 Task: Look for properties with ceiling or mobile hoists.
Action: Mouse moved to (593, 293)
Screenshot: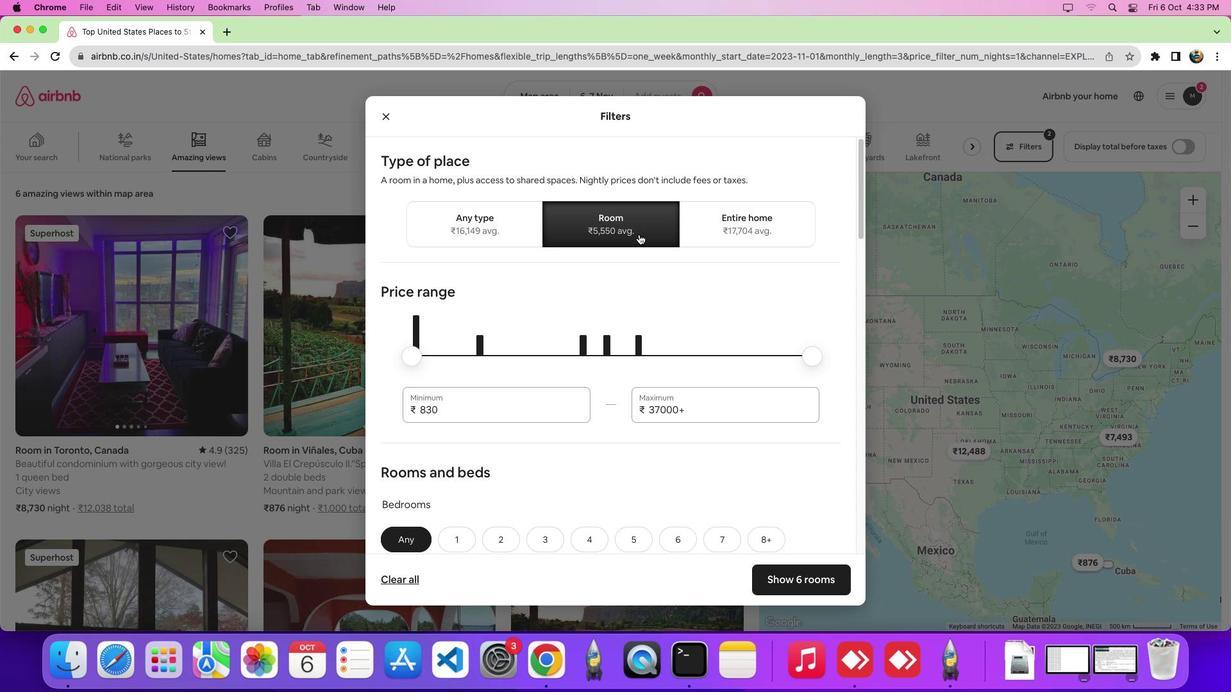 
Action: Mouse pressed left at (593, 293)
Screenshot: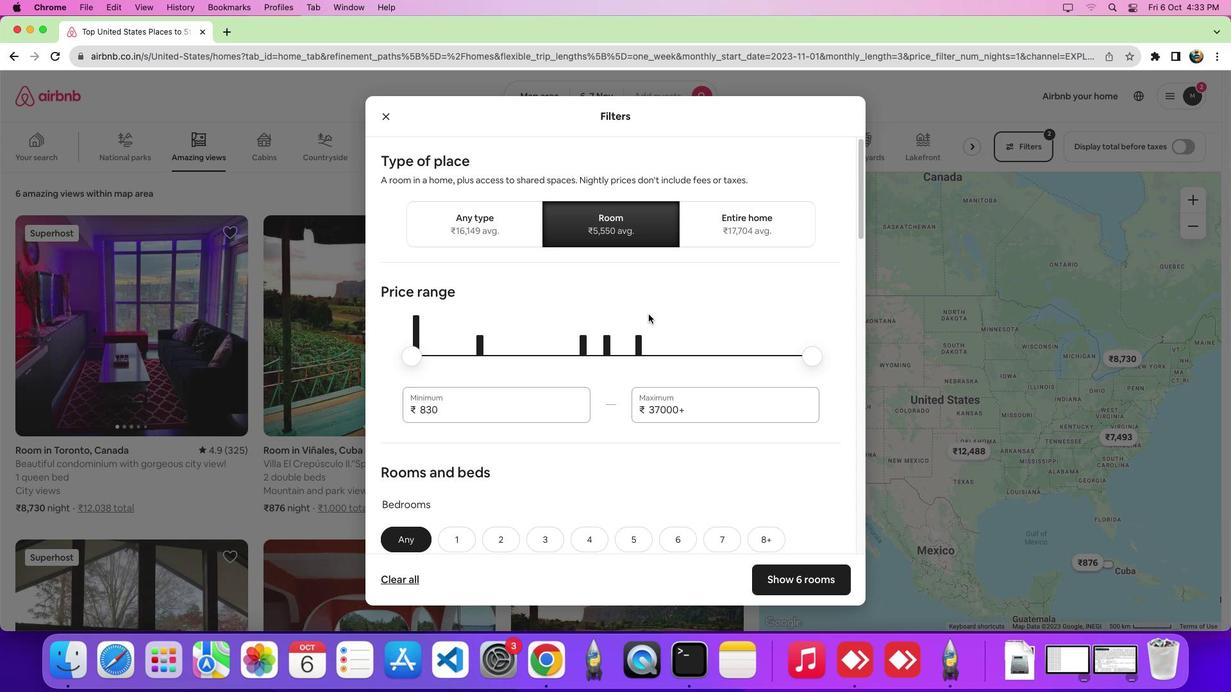 
Action: Mouse moved to (600, 368)
Screenshot: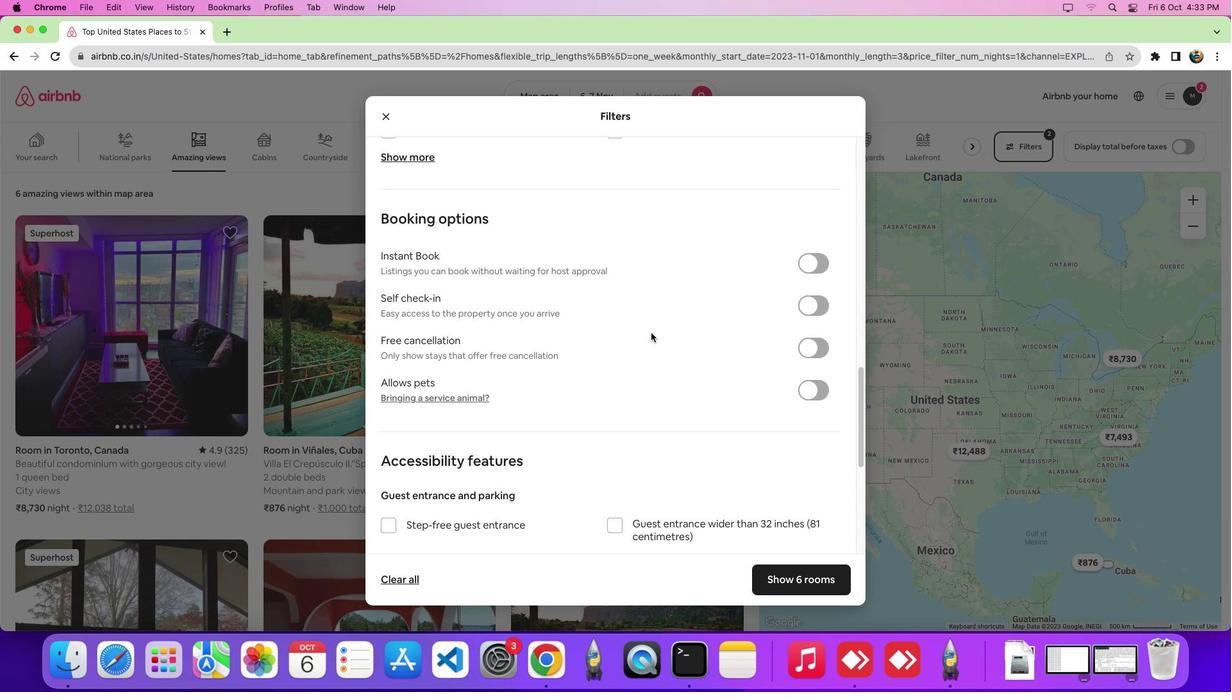 
Action: Mouse scrolled (600, 368) with delta (222, 111)
Screenshot: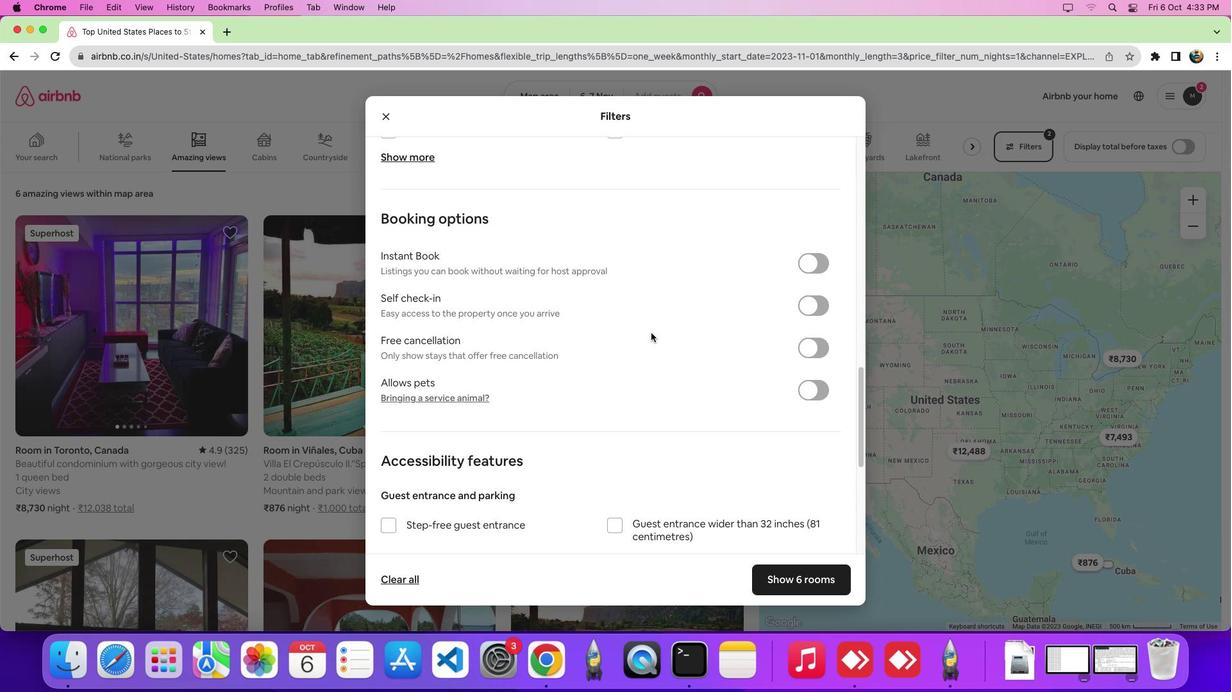 
Action: Mouse scrolled (600, 368) with delta (222, 111)
Screenshot: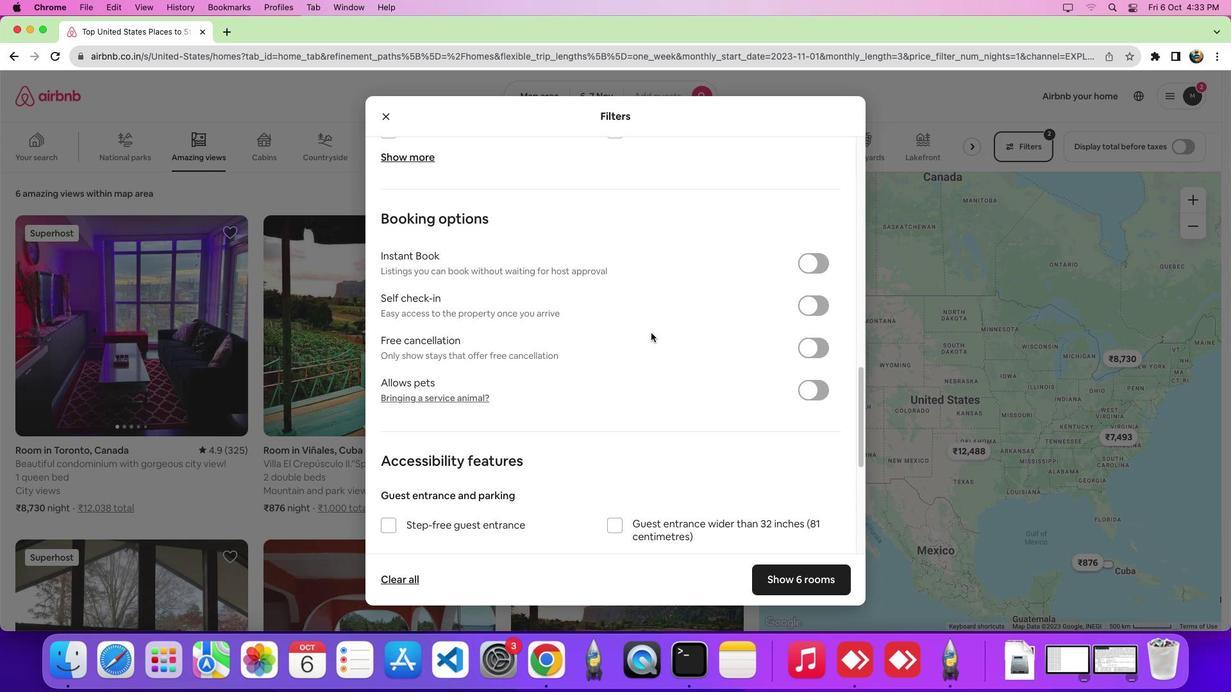 
Action: Mouse scrolled (600, 368) with delta (222, 107)
Screenshot: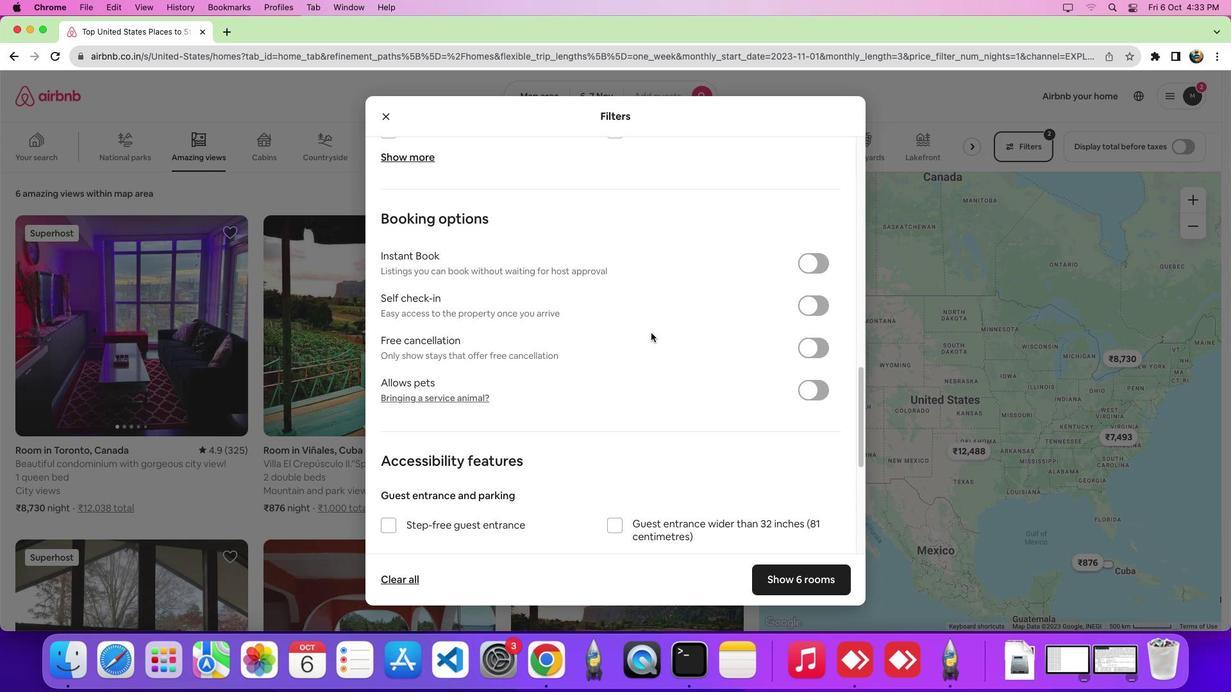 
Action: Mouse scrolled (600, 368) with delta (222, 105)
Screenshot: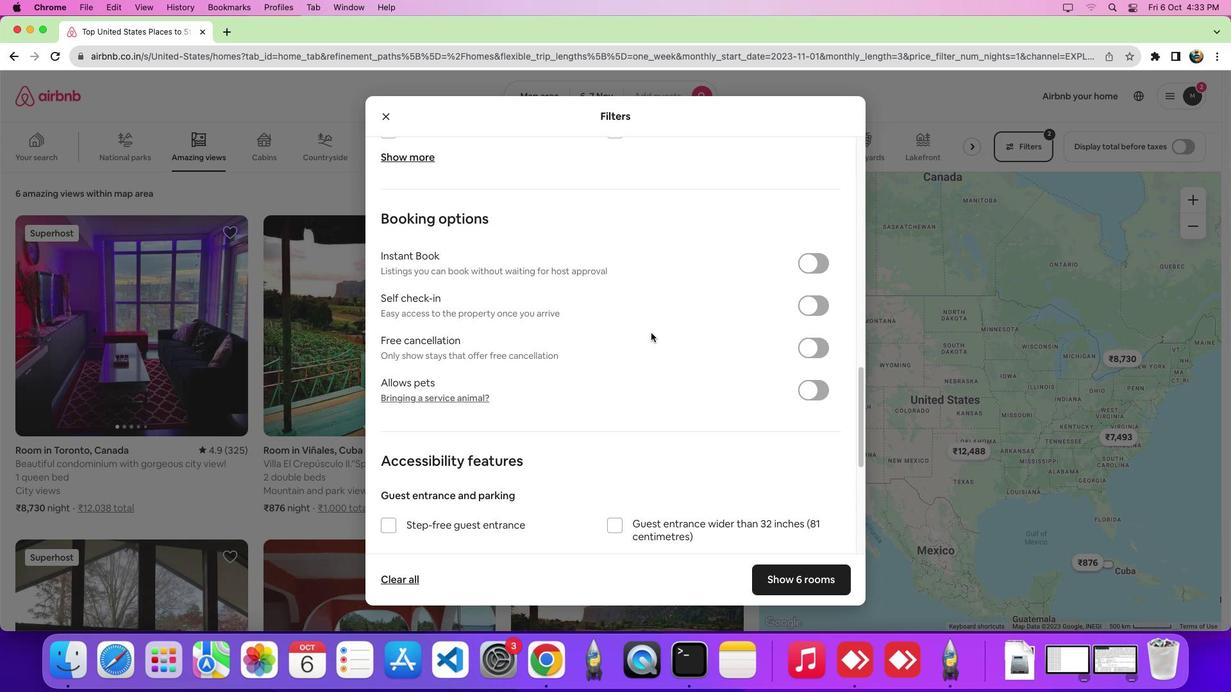 
Action: Mouse scrolled (600, 368) with delta (222, 105)
Screenshot: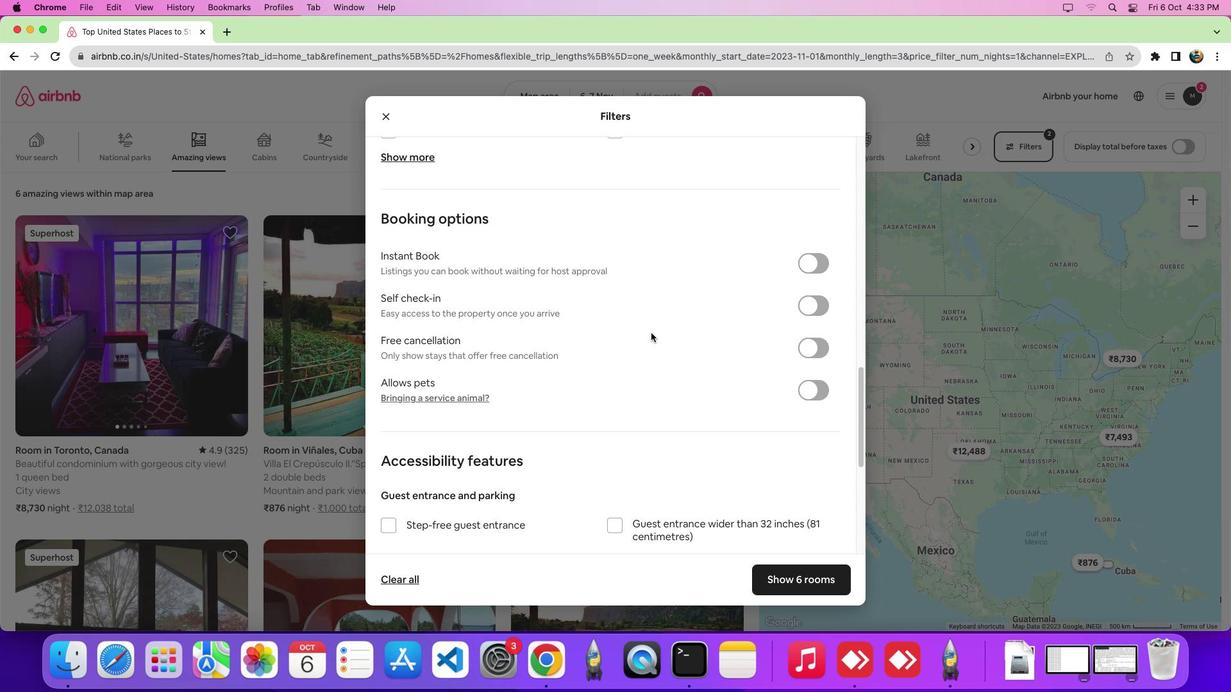 
Action: Mouse scrolled (600, 368) with delta (222, 111)
Screenshot: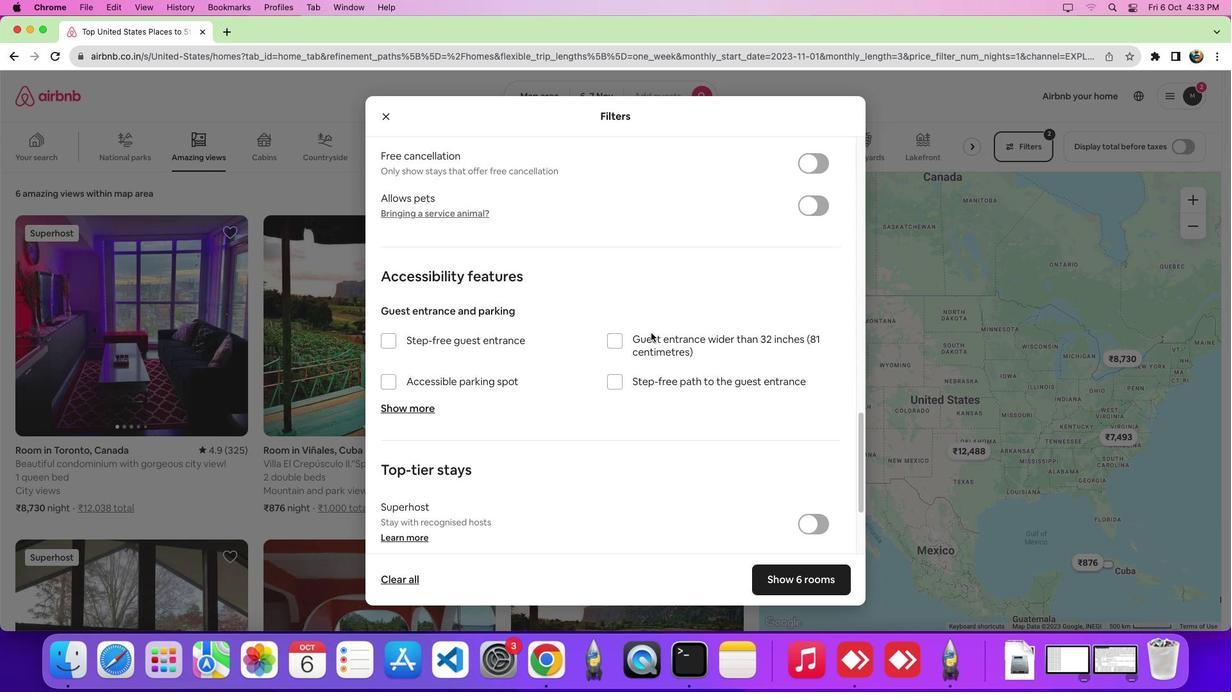 
Action: Mouse scrolled (600, 368) with delta (222, 111)
Screenshot: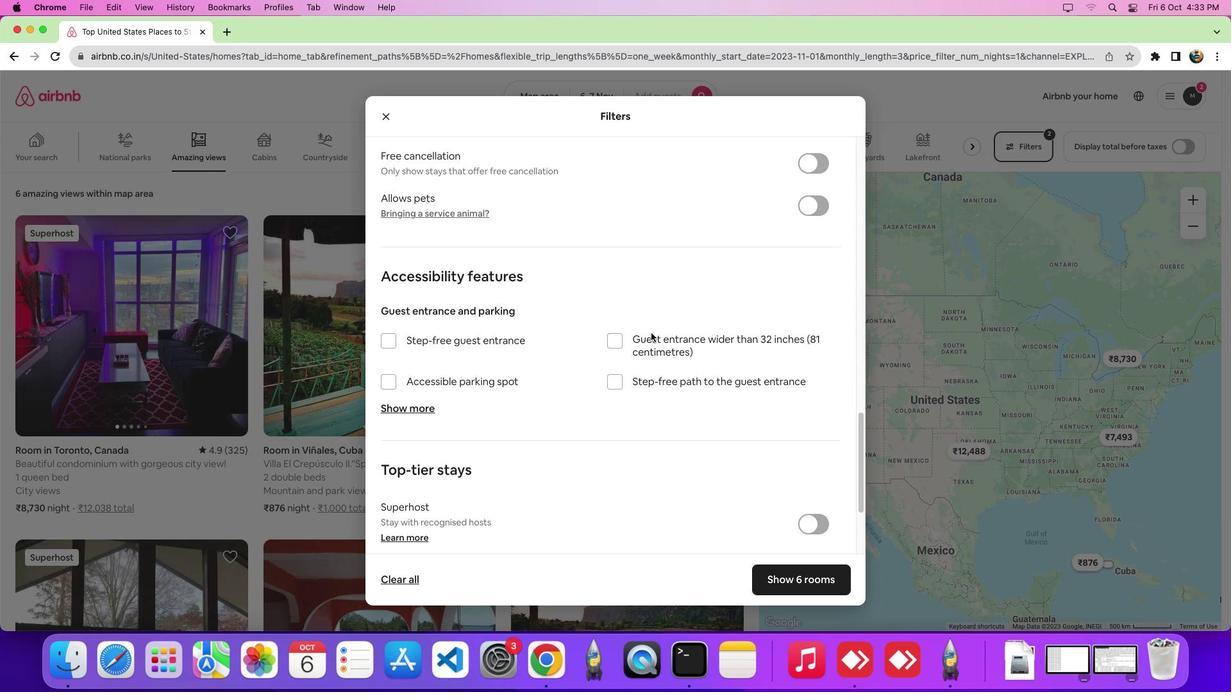 
Action: Mouse scrolled (600, 368) with delta (222, 109)
Screenshot: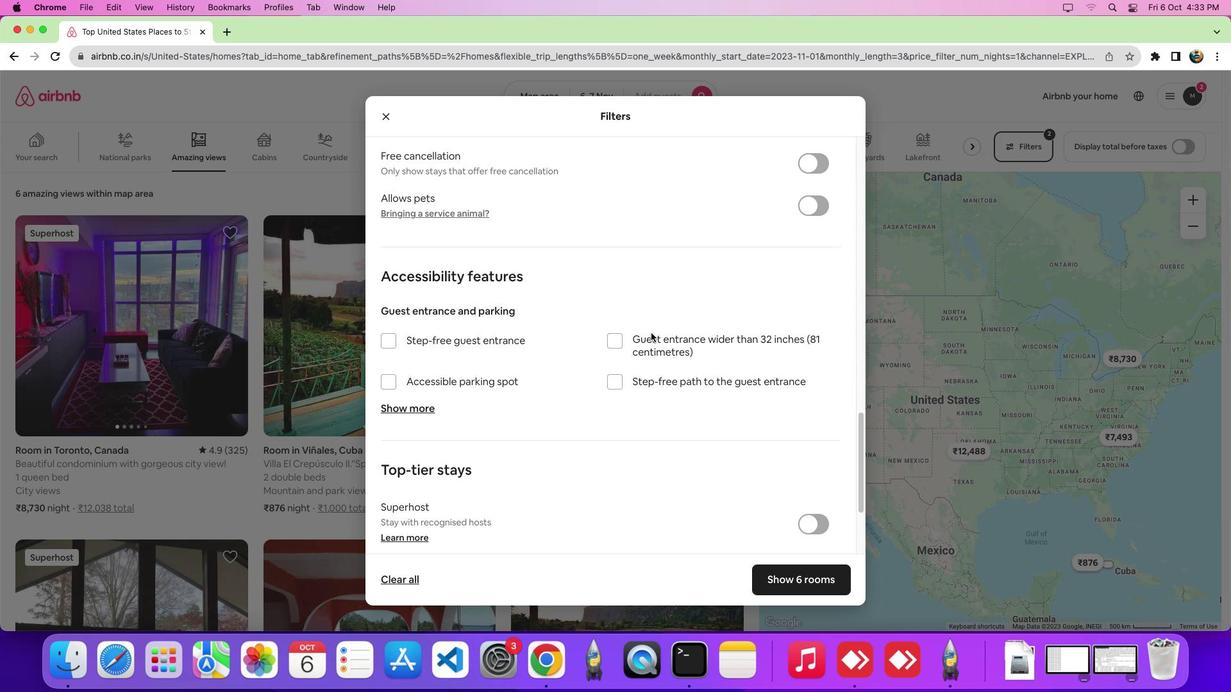 
Action: Mouse moved to (460, 427)
Screenshot: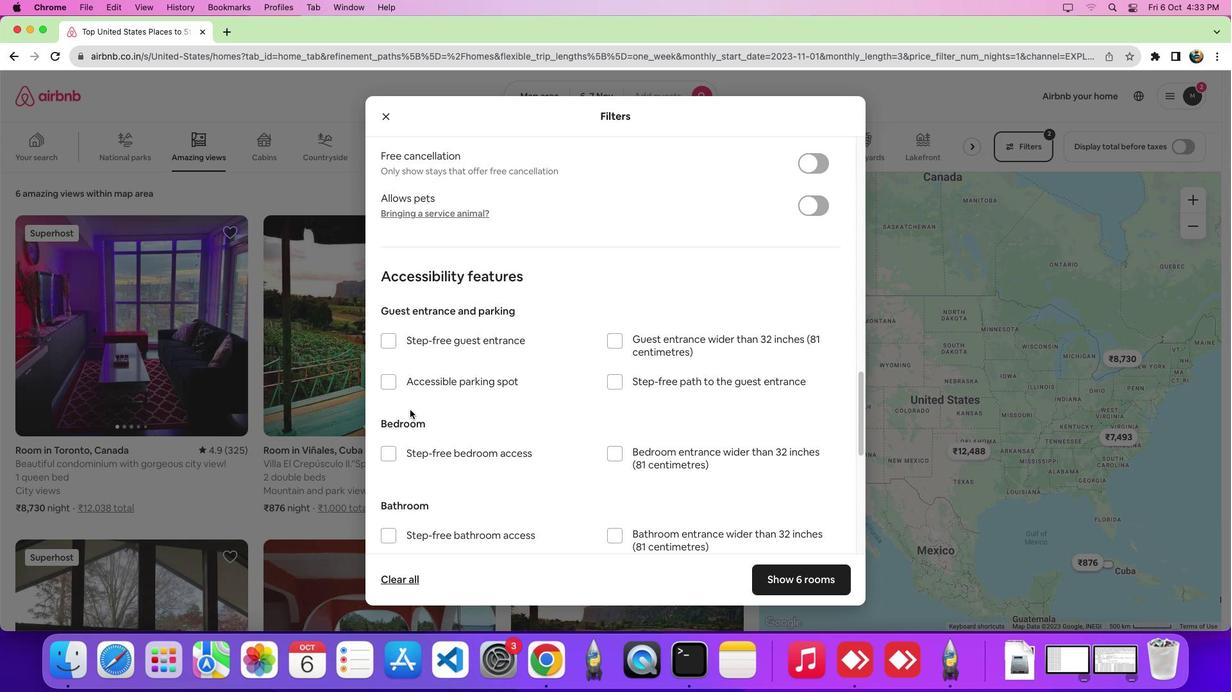 
Action: Mouse pressed left at (460, 427)
Screenshot: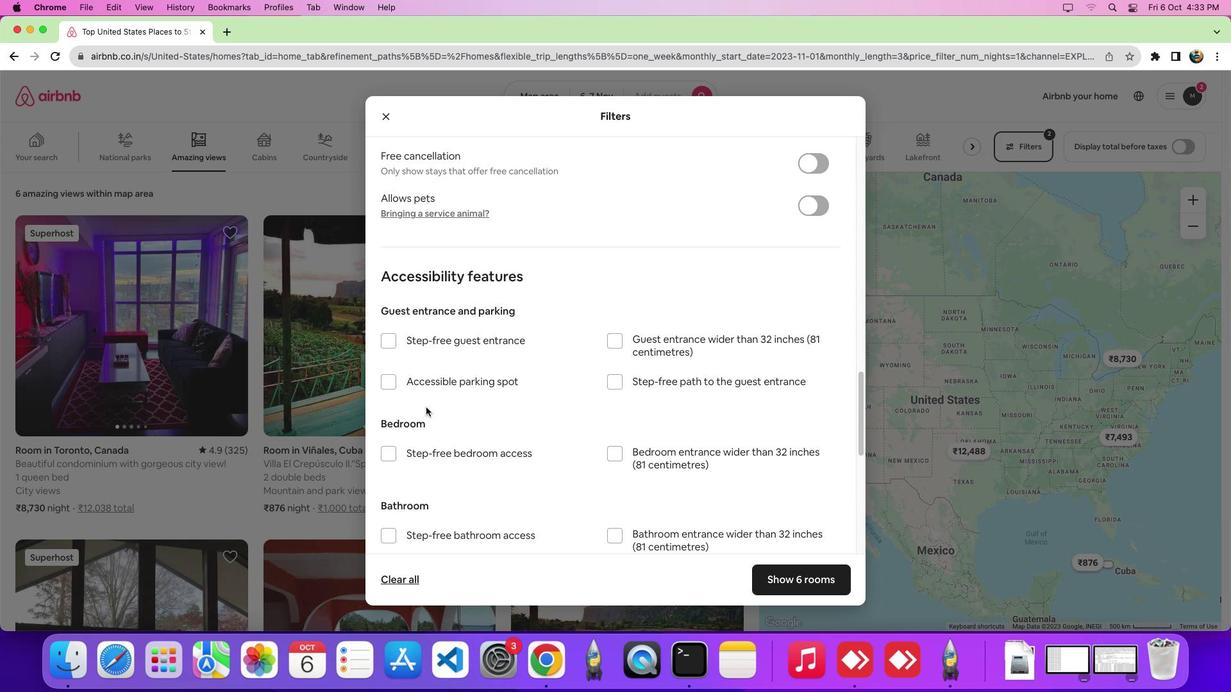 
Action: Mouse moved to (570, 415)
Screenshot: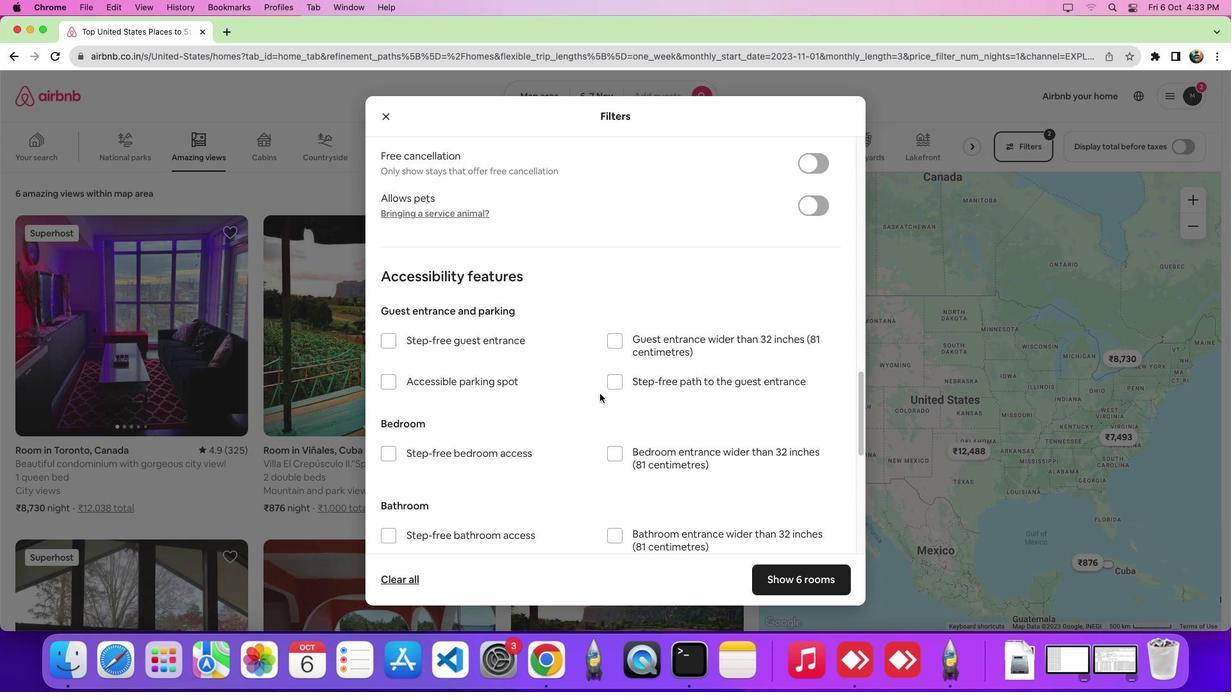 
Action: Mouse scrolled (570, 415) with delta (222, 111)
Screenshot: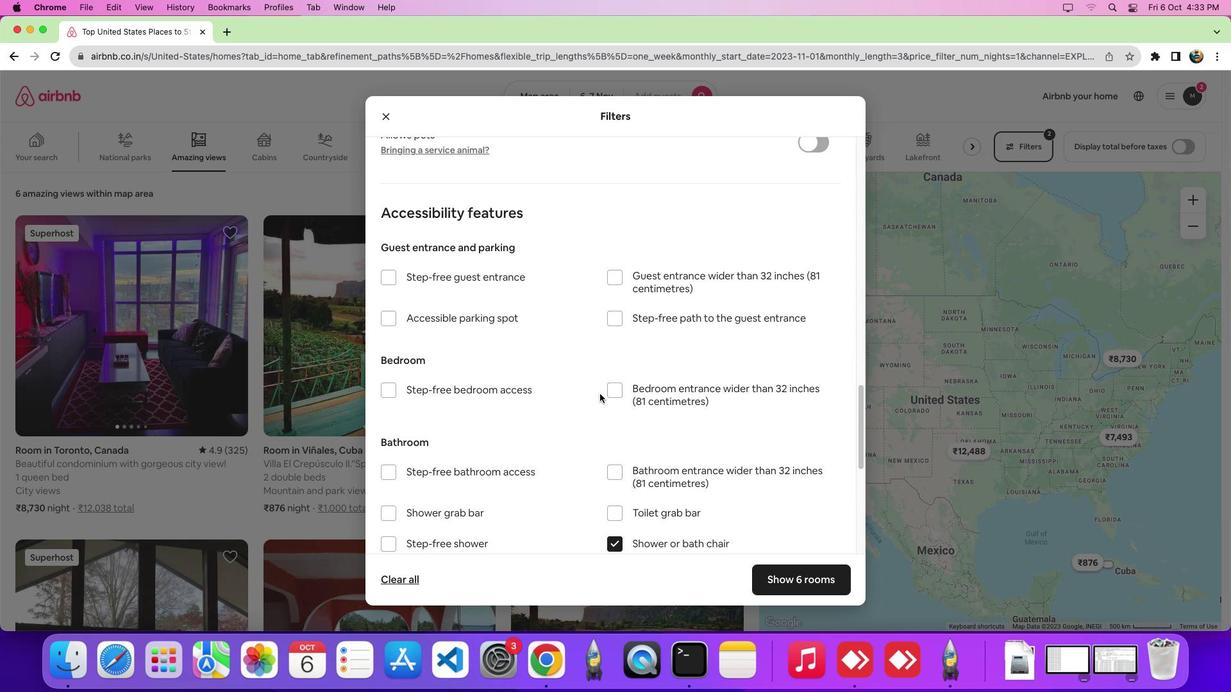 
Action: Mouse scrolled (570, 415) with delta (222, 111)
Screenshot: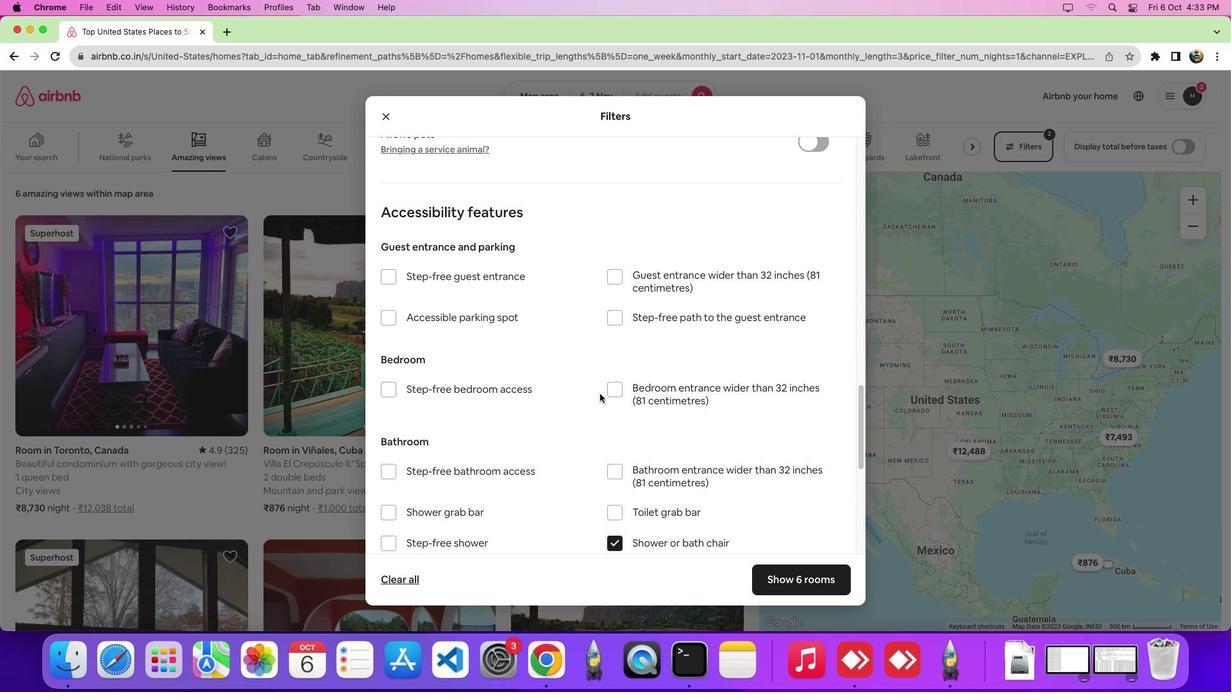 
Action: Mouse scrolled (570, 415) with delta (222, 111)
Screenshot: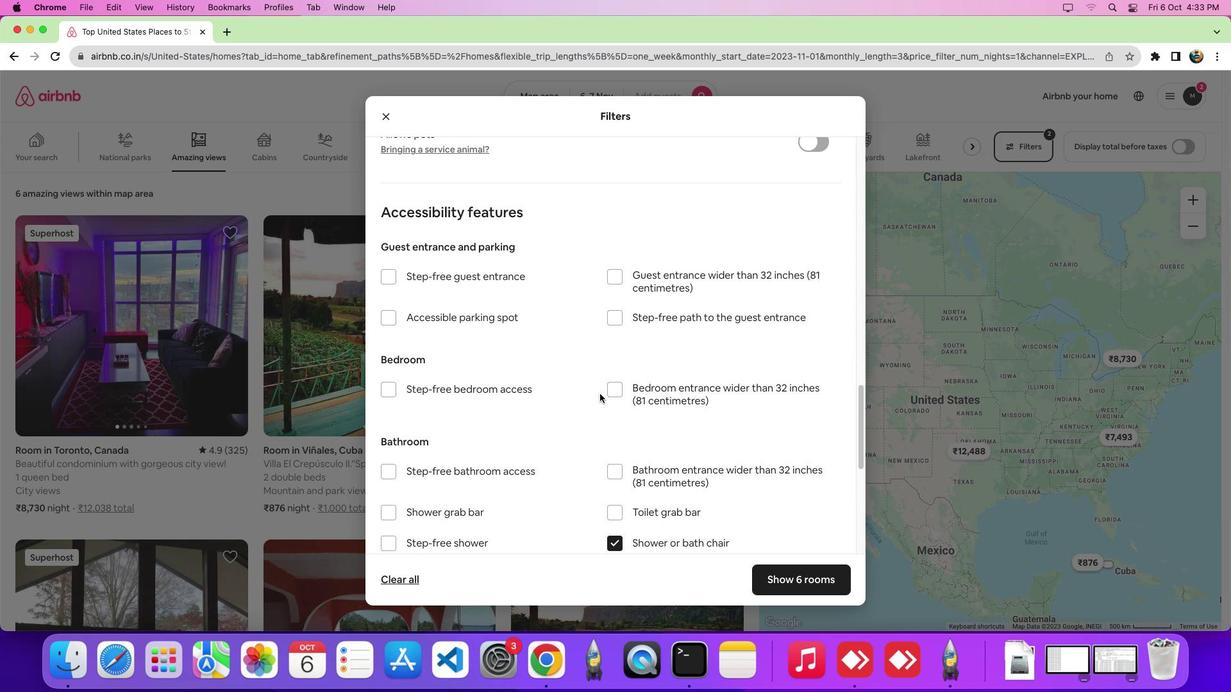 
Action: Mouse scrolled (570, 415) with delta (222, 111)
Screenshot: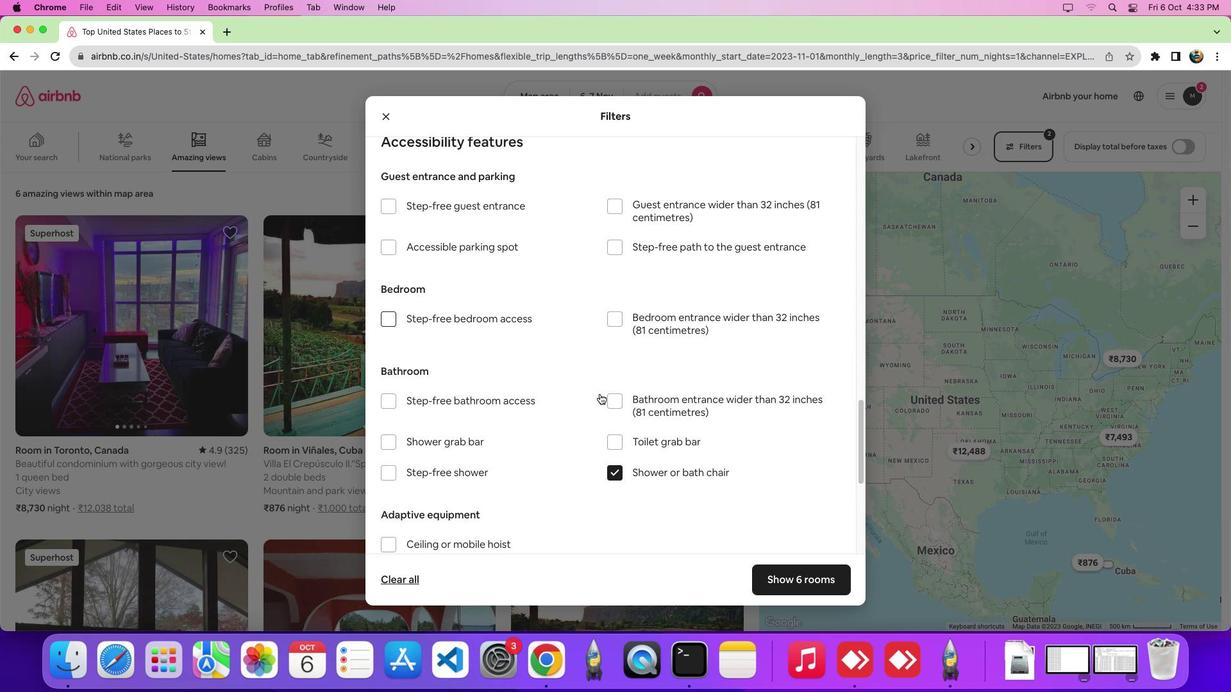 
Action: Mouse scrolled (570, 415) with delta (222, 111)
Screenshot: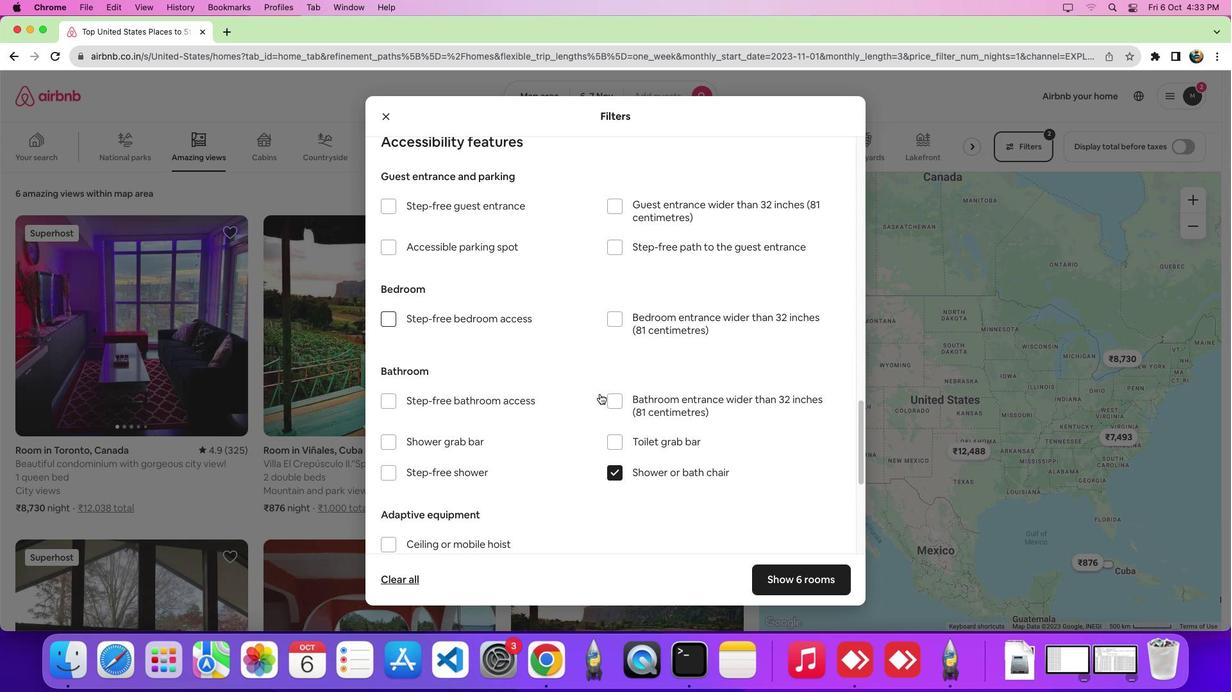 
Action: Mouse scrolled (570, 415) with delta (222, 111)
Screenshot: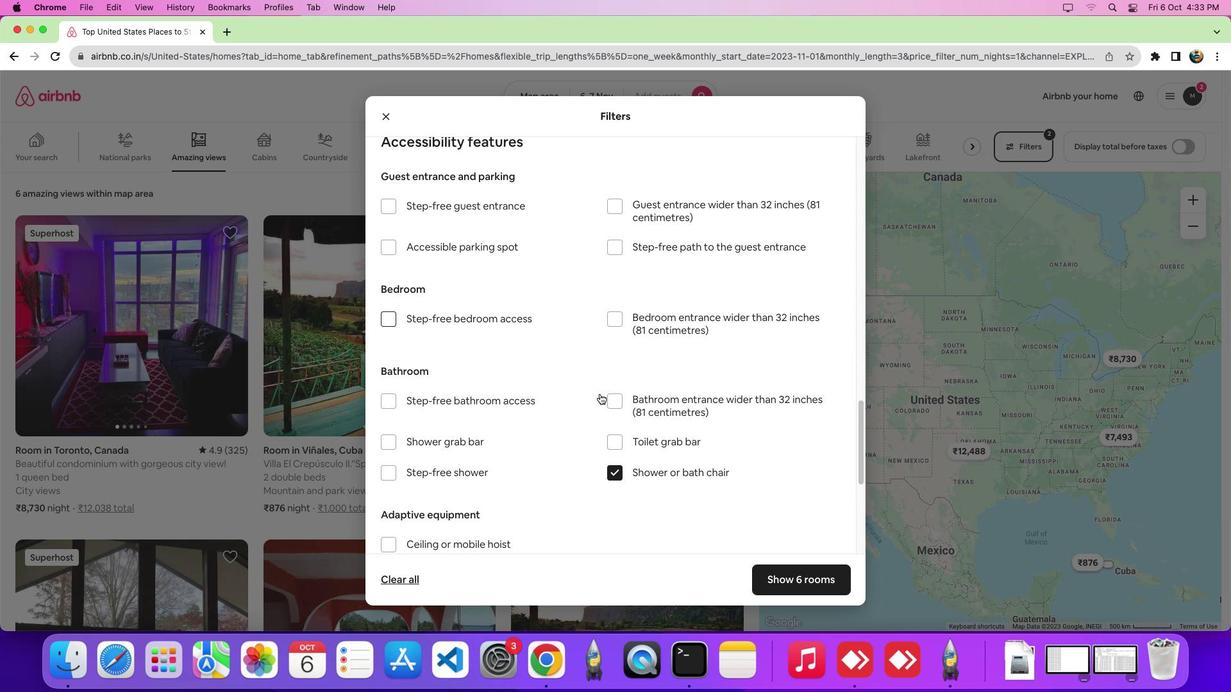 
Action: Mouse scrolled (570, 415) with delta (222, 111)
Screenshot: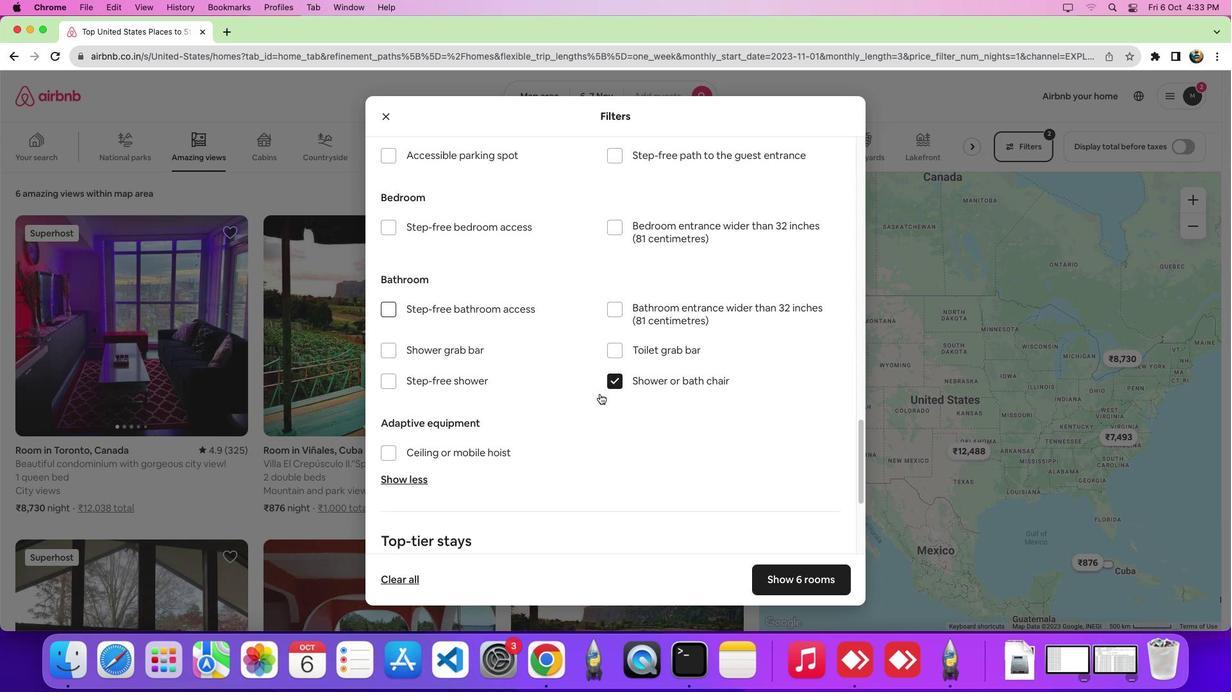 
Action: Mouse scrolled (570, 415) with delta (222, 111)
Screenshot: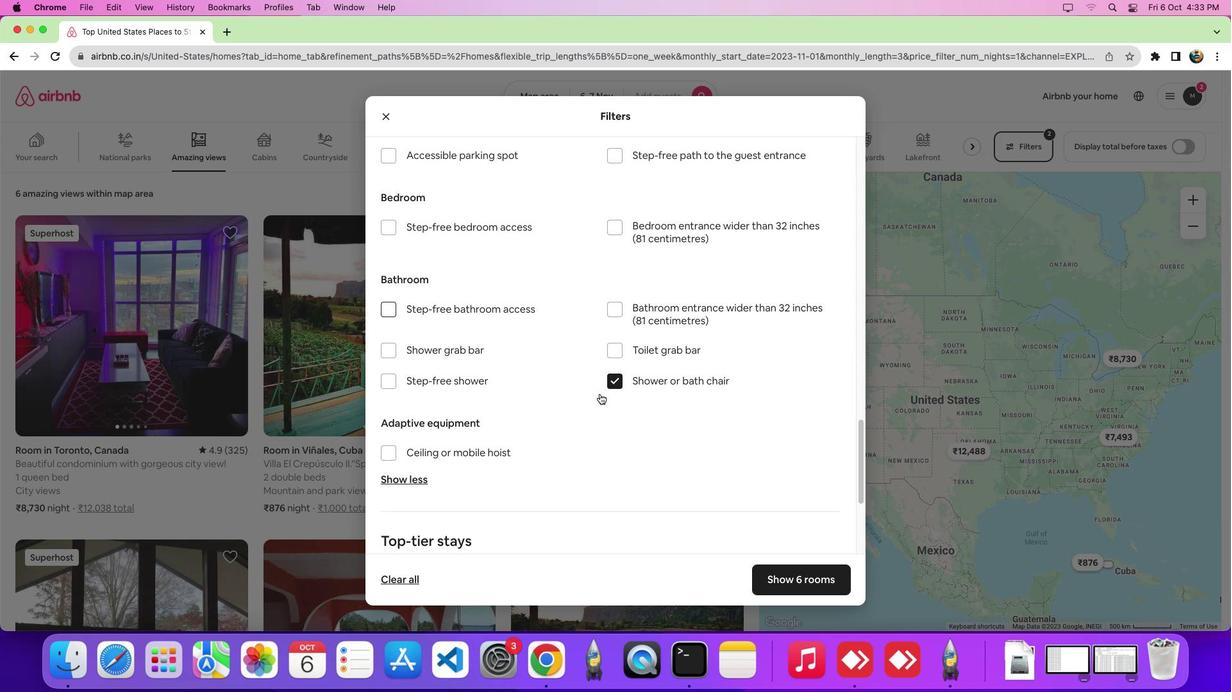 
Action: Mouse scrolled (570, 415) with delta (222, 111)
Screenshot: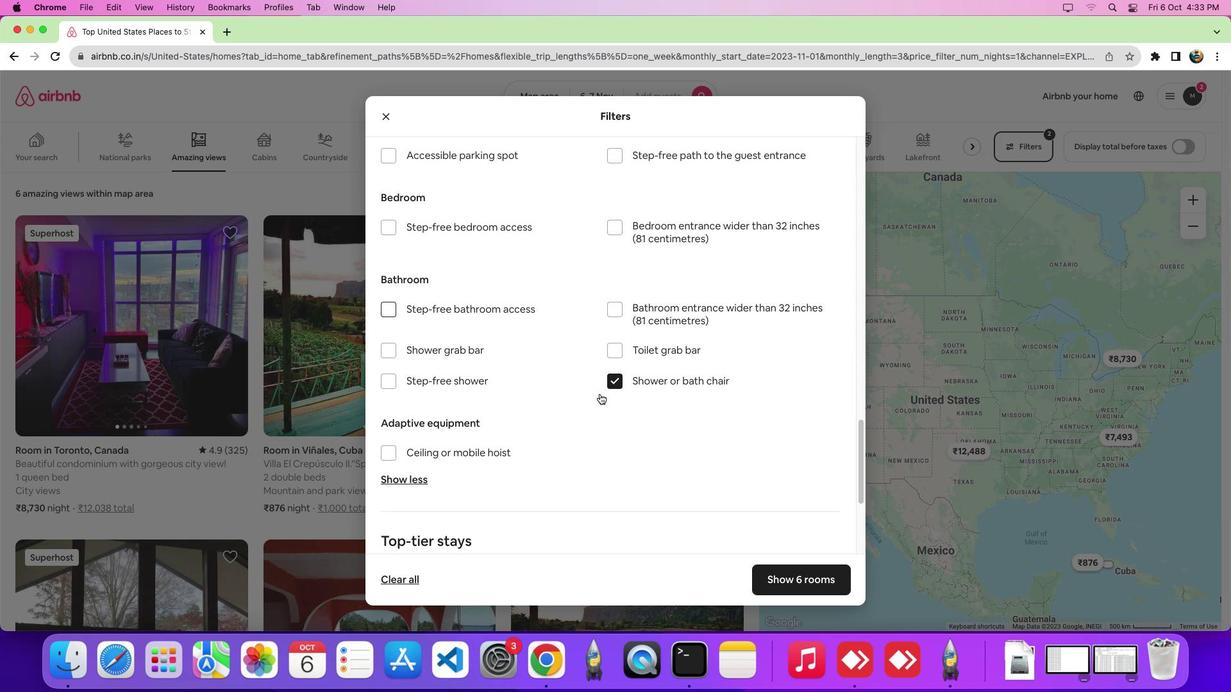 
Action: Mouse moved to (582, 404)
Screenshot: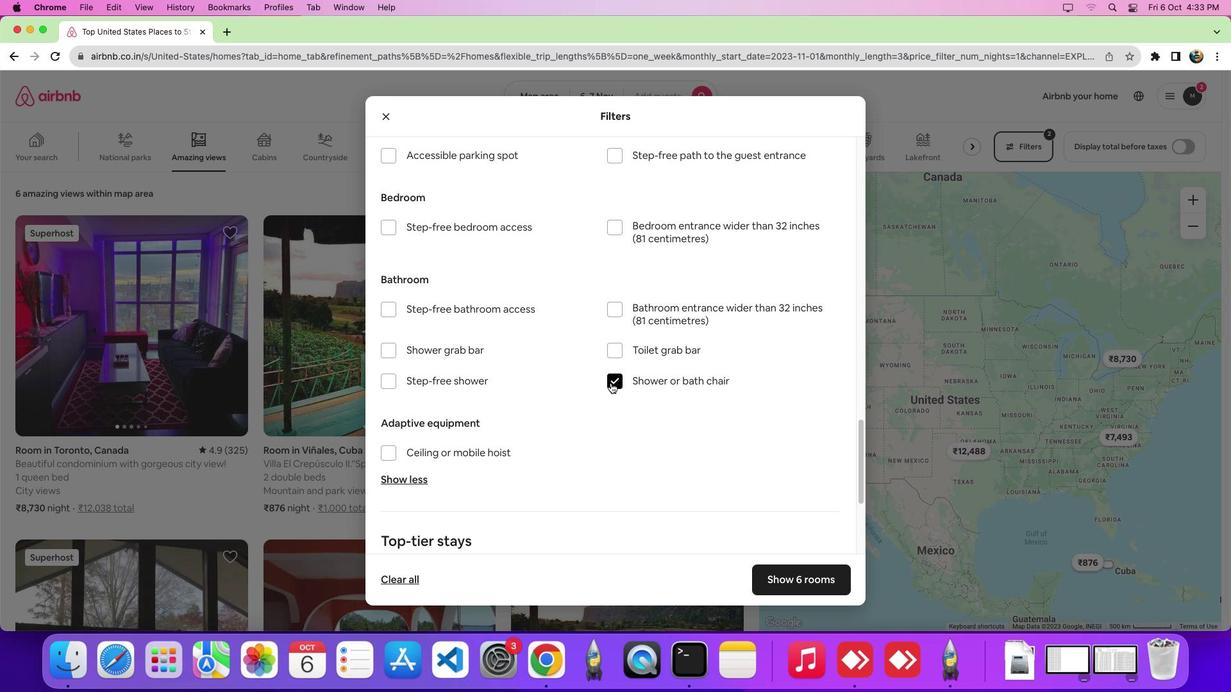 
Action: Mouse pressed left at (582, 404)
Screenshot: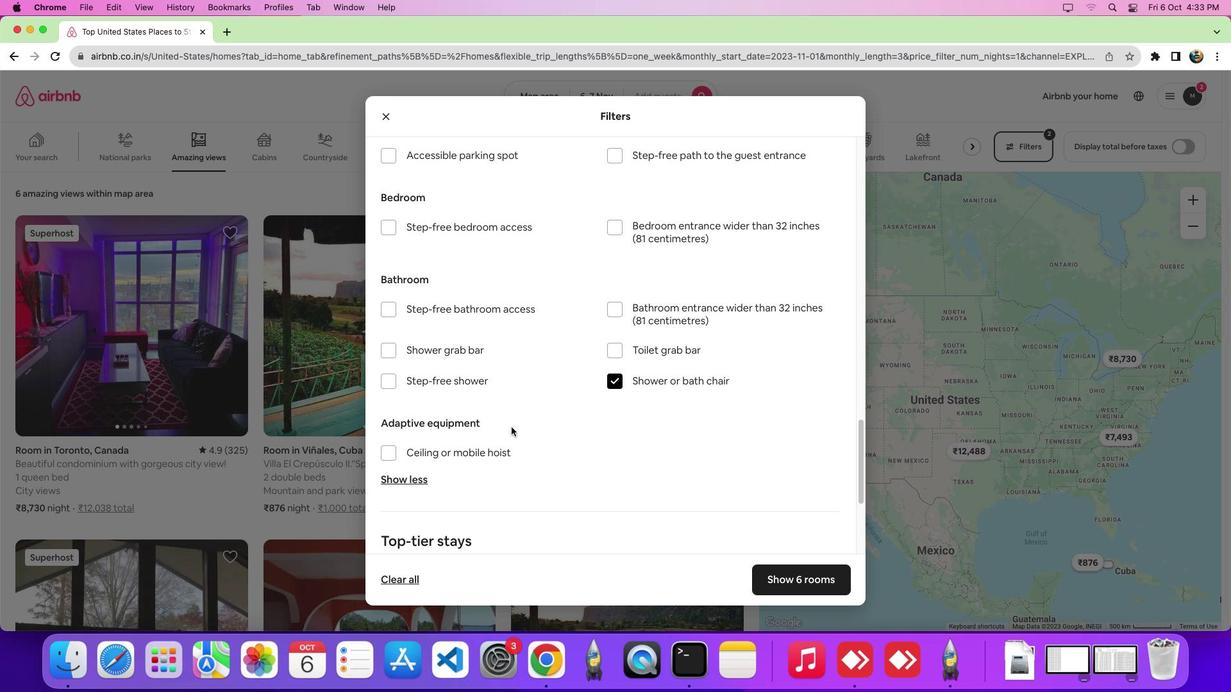 
Action: Mouse moved to (447, 464)
Screenshot: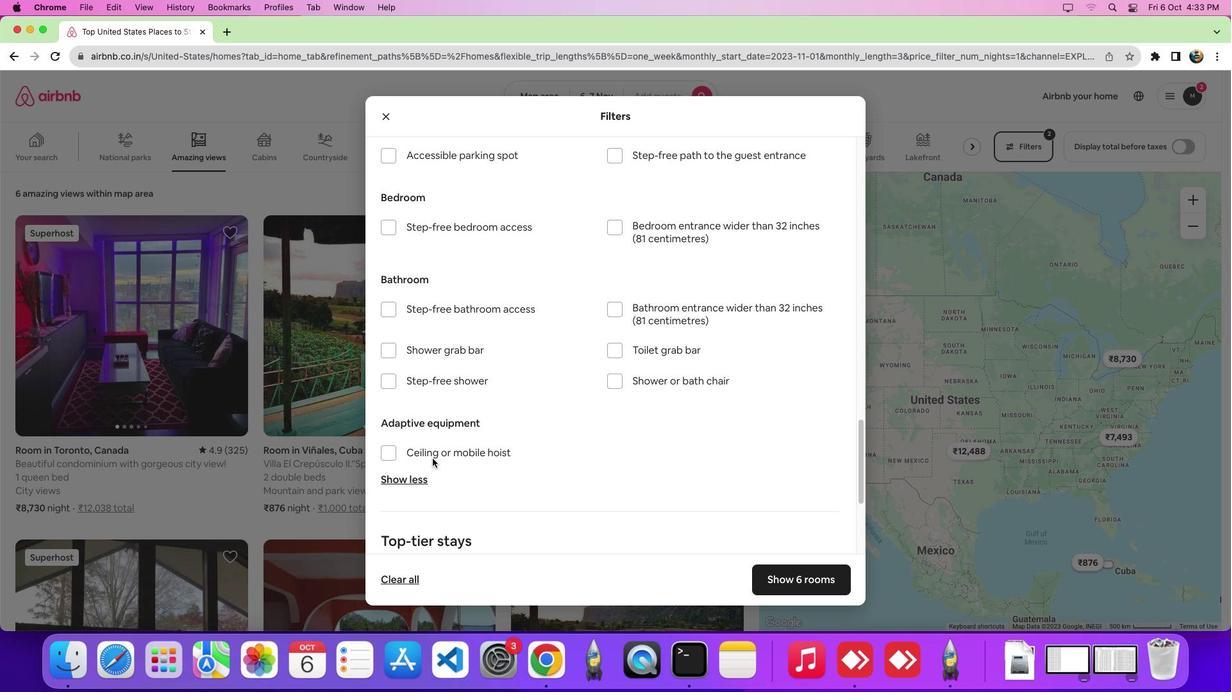 
Action: Mouse pressed left at (447, 464)
Screenshot: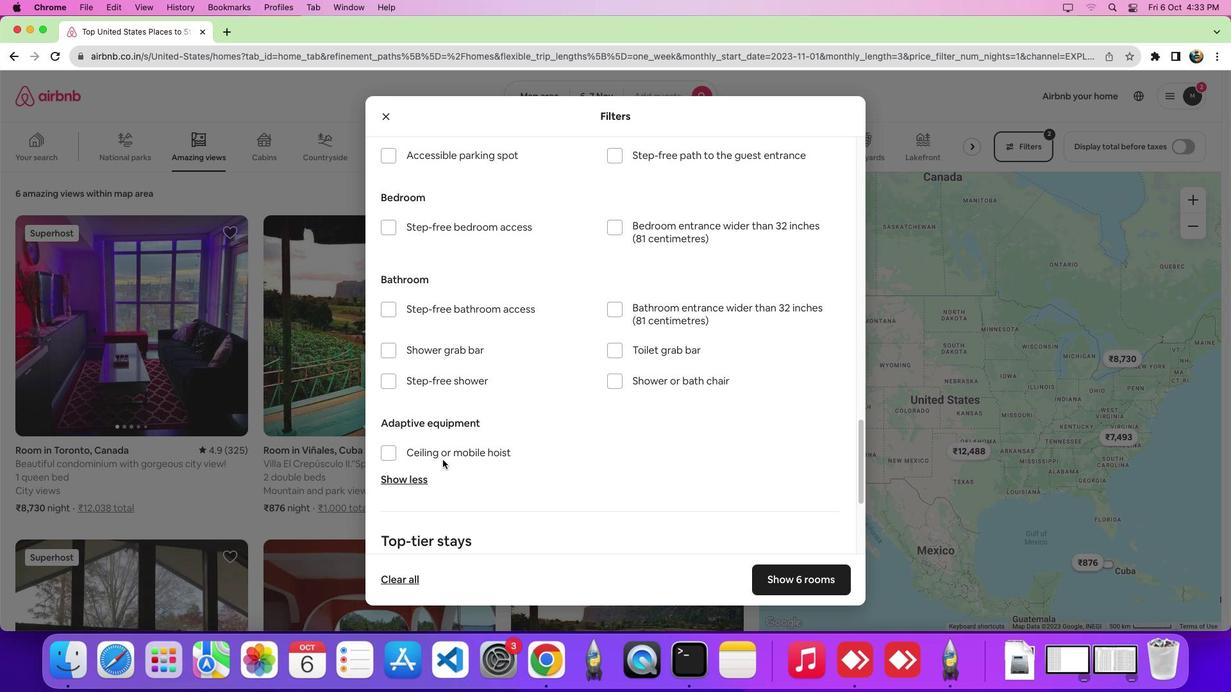 
Action: Mouse moved to (684, 558)
Screenshot: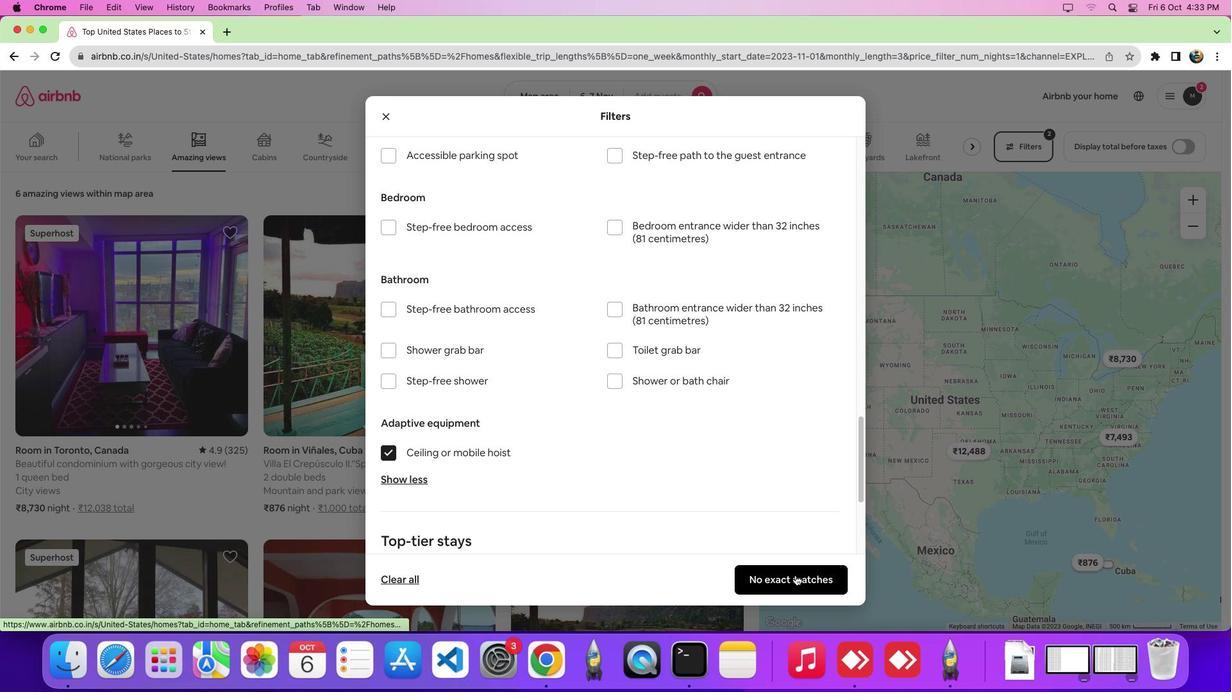 
Action: Mouse pressed left at (684, 558)
Screenshot: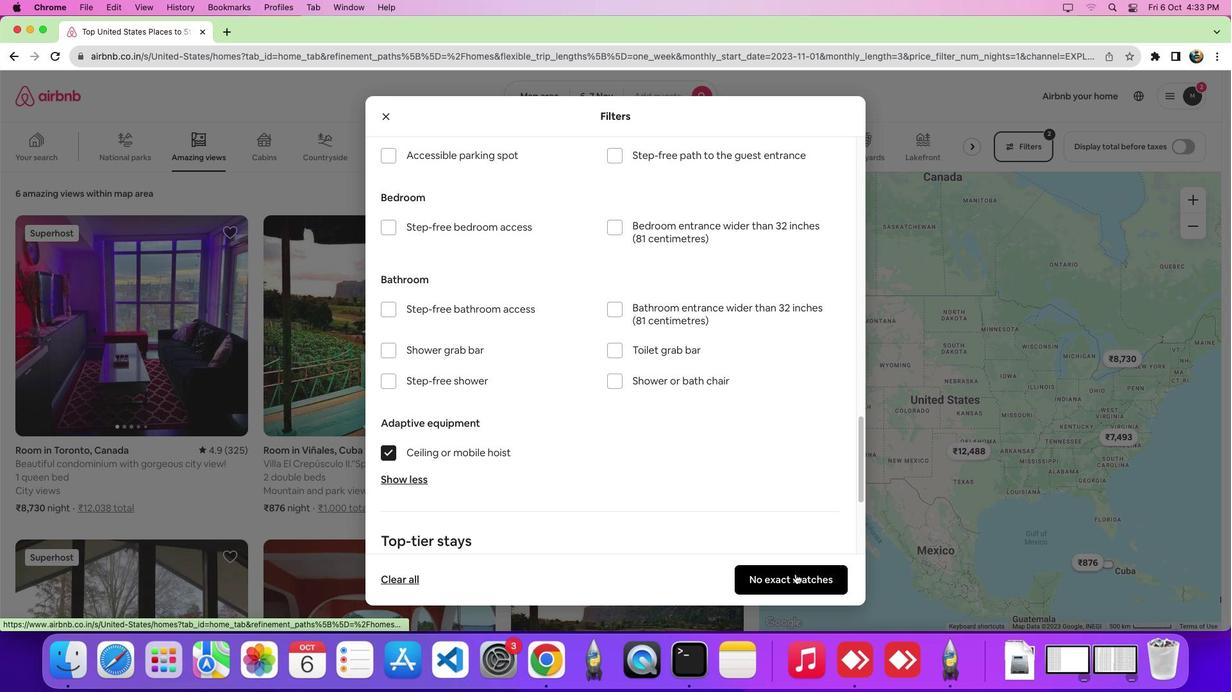 
Action: Mouse moved to (582, 485)
Screenshot: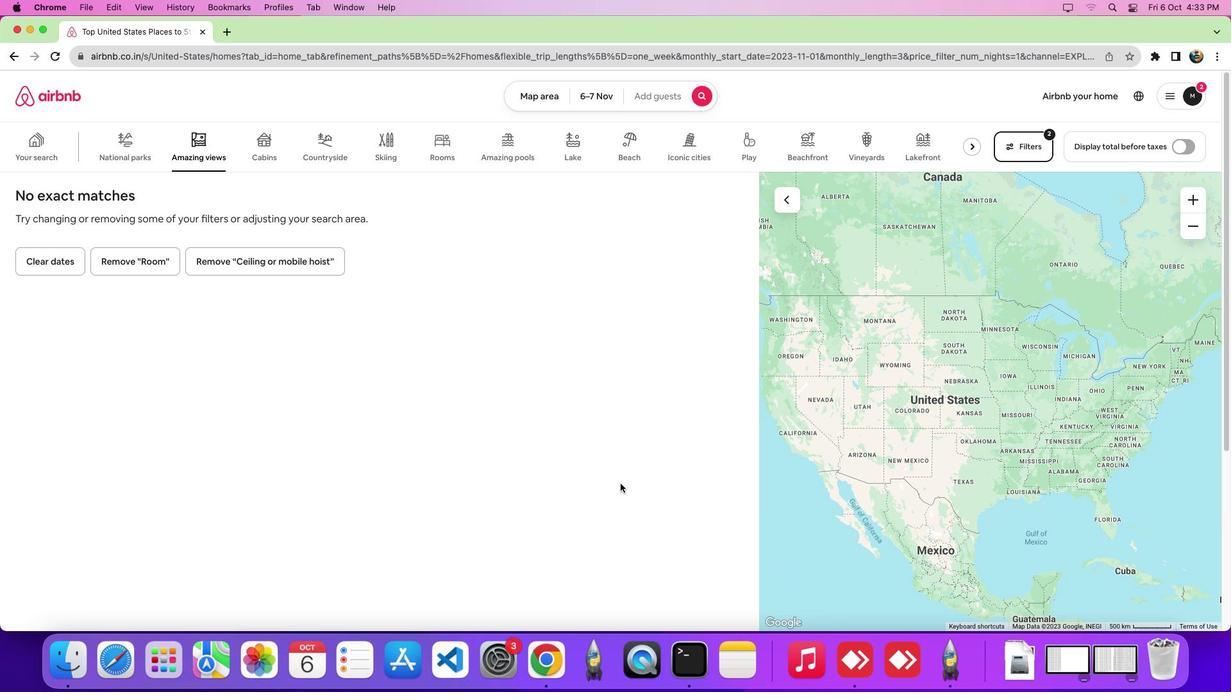 
